 Task: Set the artist for AVI muxer to "Marlow".
Action: Mouse moved to (132, 17)
Screenshot: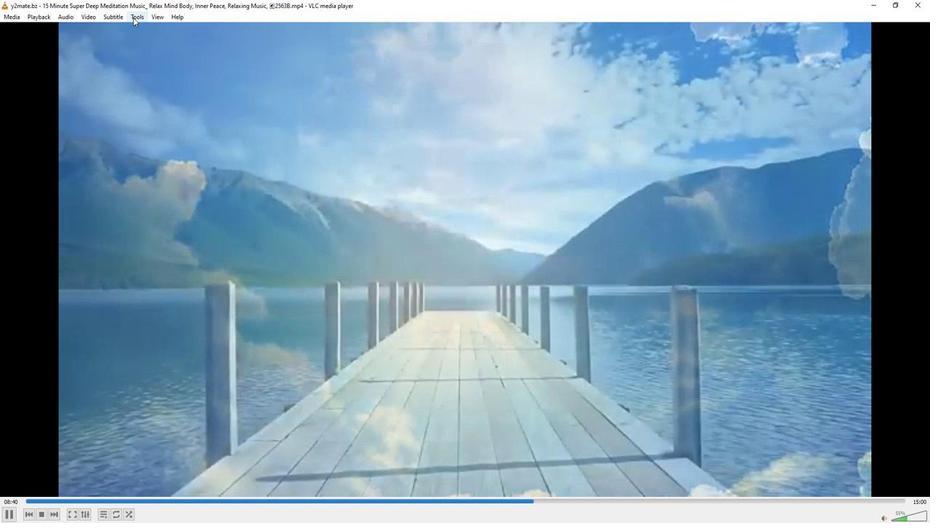 
Action: Mouse pressed left at (132, 17)
Screenshot: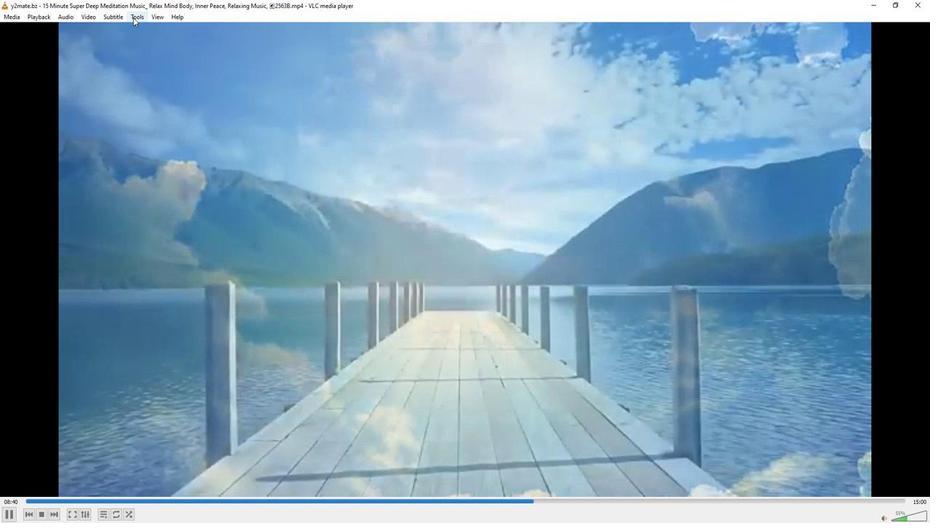 
Action: Mouse moved to (159, 130)
Screenshot: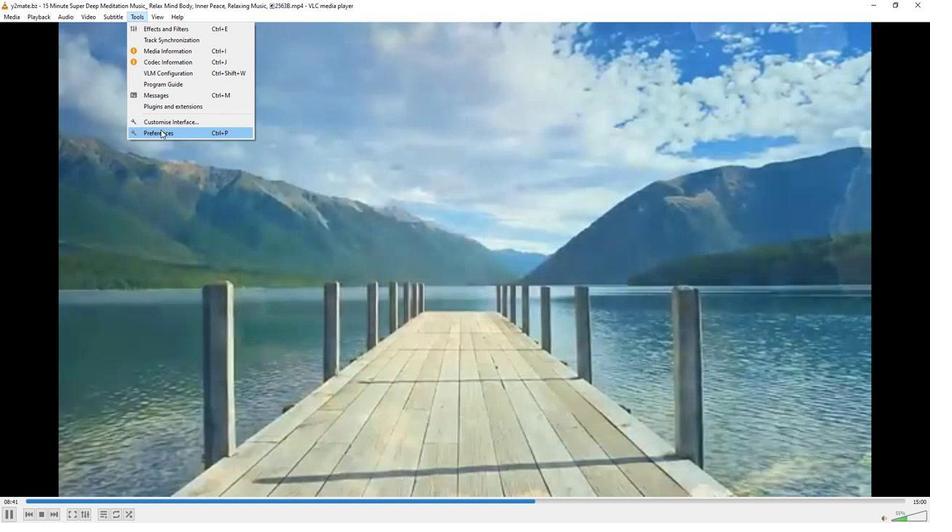 
Action: Mouse pressed left at (159, 130)
Screenshot: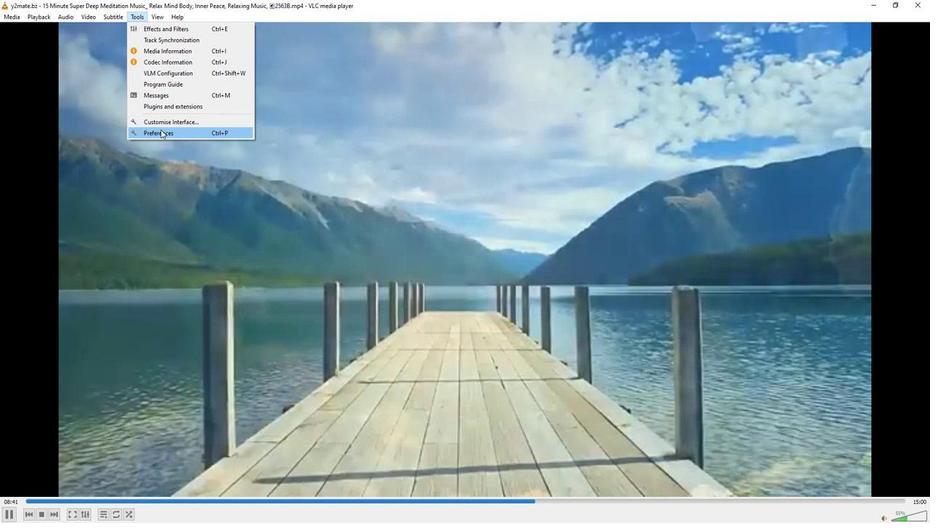 
Action: Mouse moved to (308, 423)
Screenshot: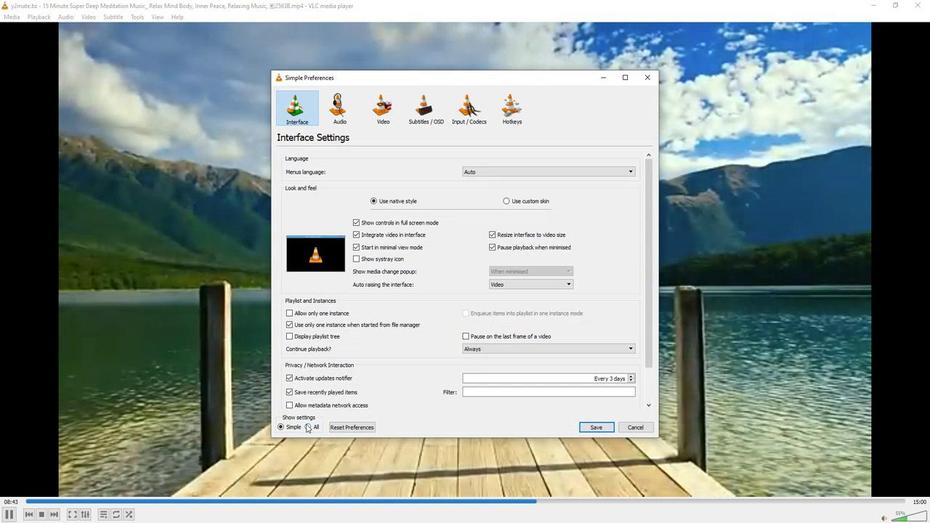 
Action: Mouse pressed left at (308, 423)
Screenshot: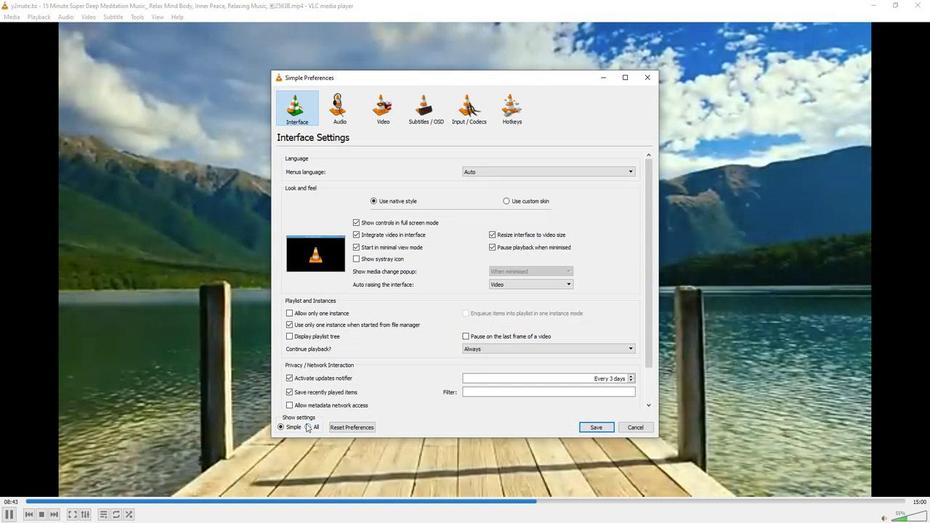 
Action: Mouse moved to (317, 352)
Screenshot: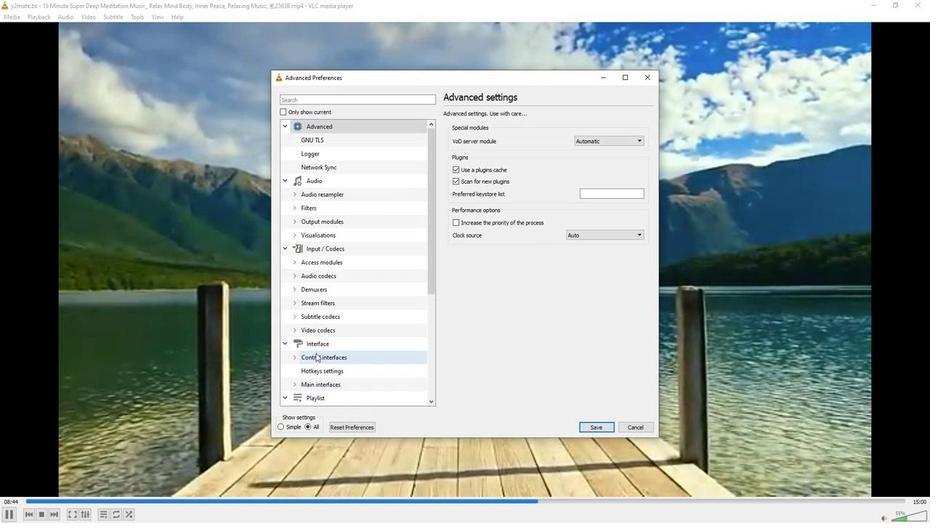 
Action: Mouse scrolled (317, 351) with delta (0, 0)
Screenshot: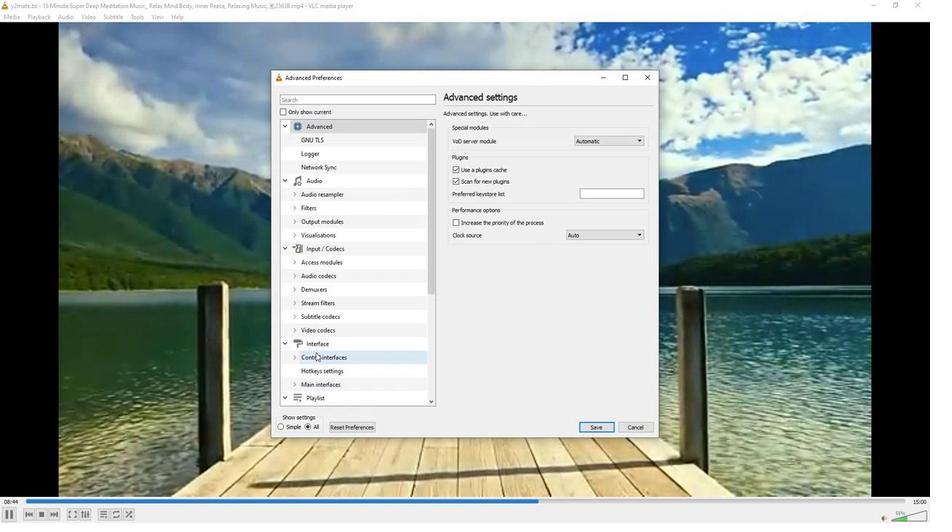 
Action: Mouse scrolled (317, 351) with delta (0, 0)
Screenshot: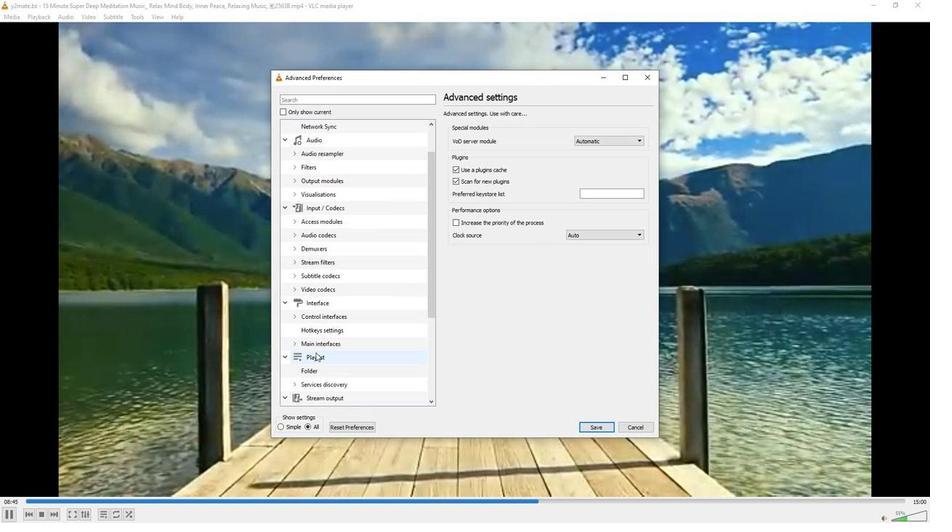
Action: Mouse moved to (295, 383)
Screenshot: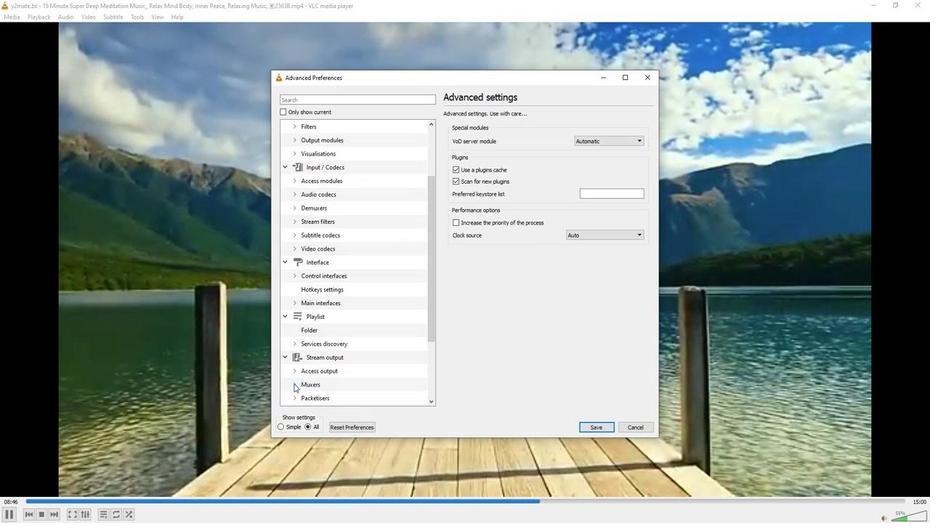 
Action: Mouse pressed left at (295, 383)
Screenshot: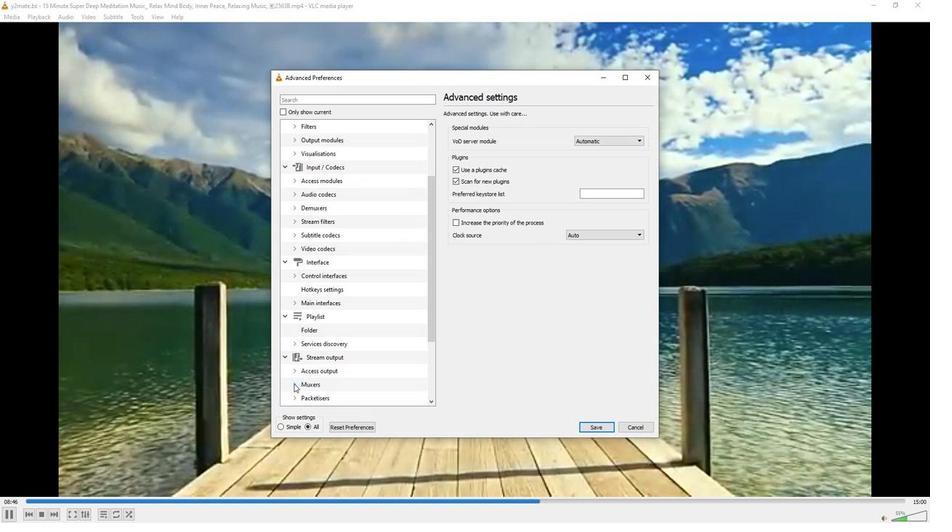 
Action: Mouse moved to (308, 375)
Screenshot: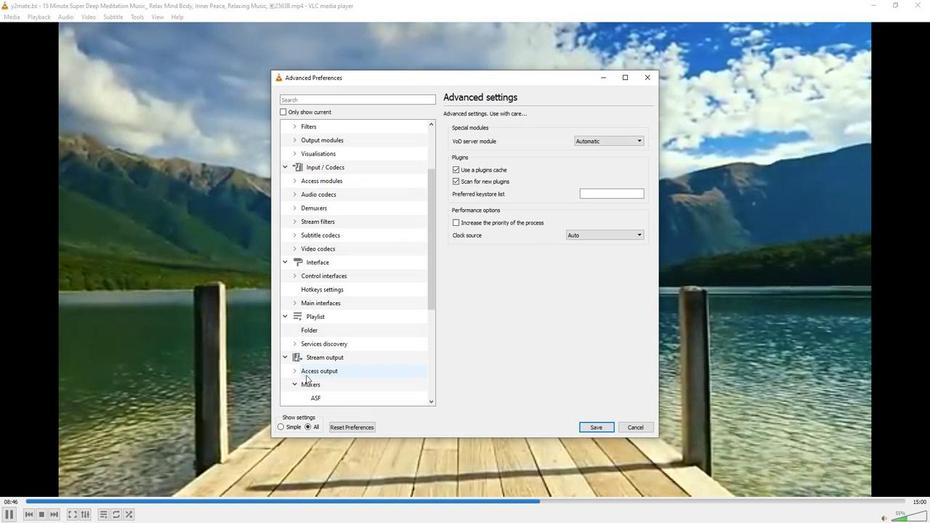 
Action: Mouse scrolled (308, 374) with delta (0, 0)
Screenshot: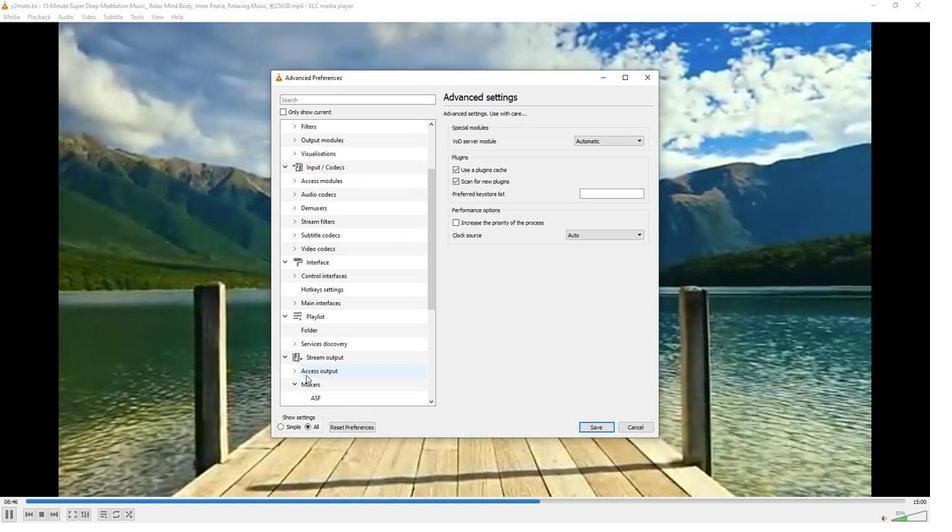 
Action: Mouse moved to (317, 370)
Screenshot: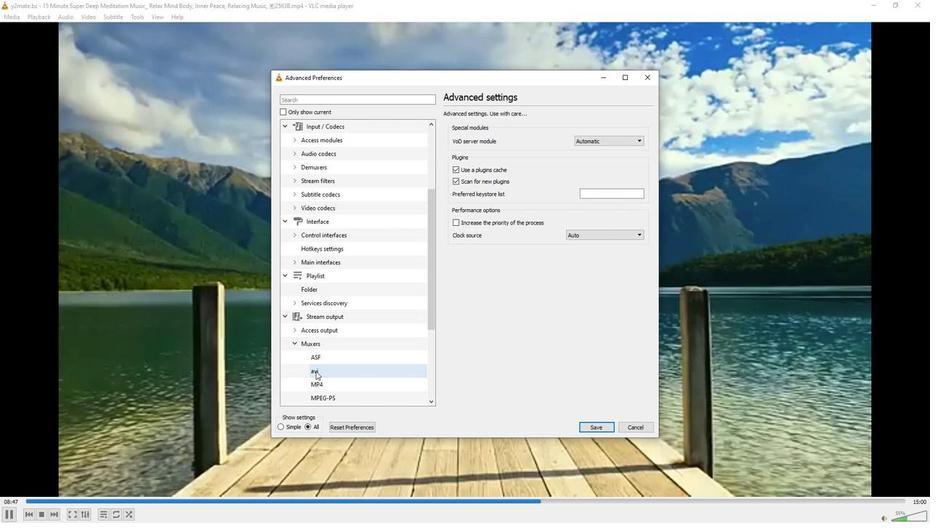 
Action: Mouse pressed left at (317, 370)
Screenshot: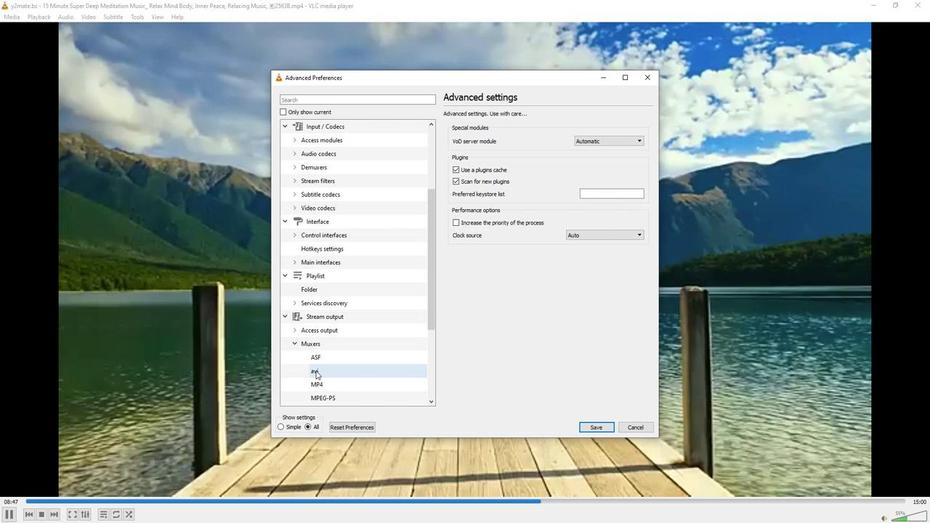 
Action: Mouse moved to (600, 130)
Screenshot: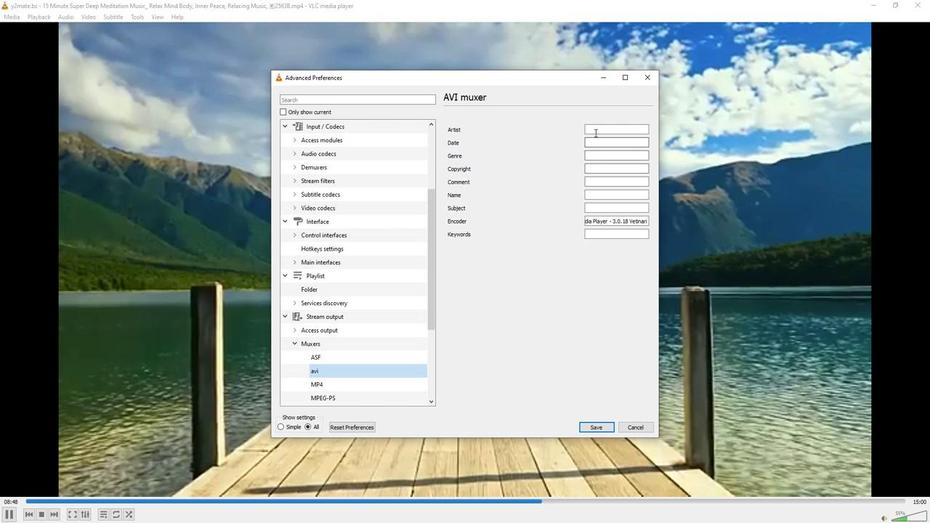 
Action: Mouse pressed left at (600, 130)
Screenshot: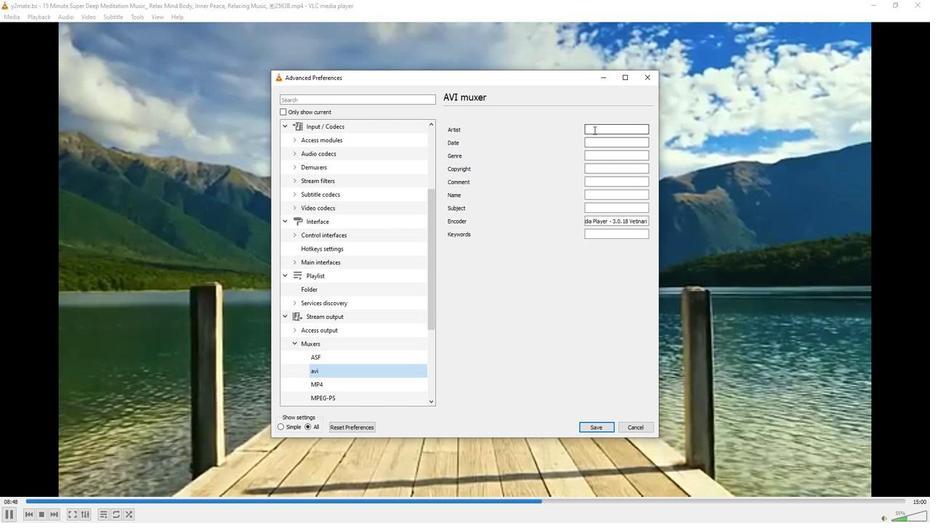 
Action: Mouse moved to (600, 130)
Screenshot: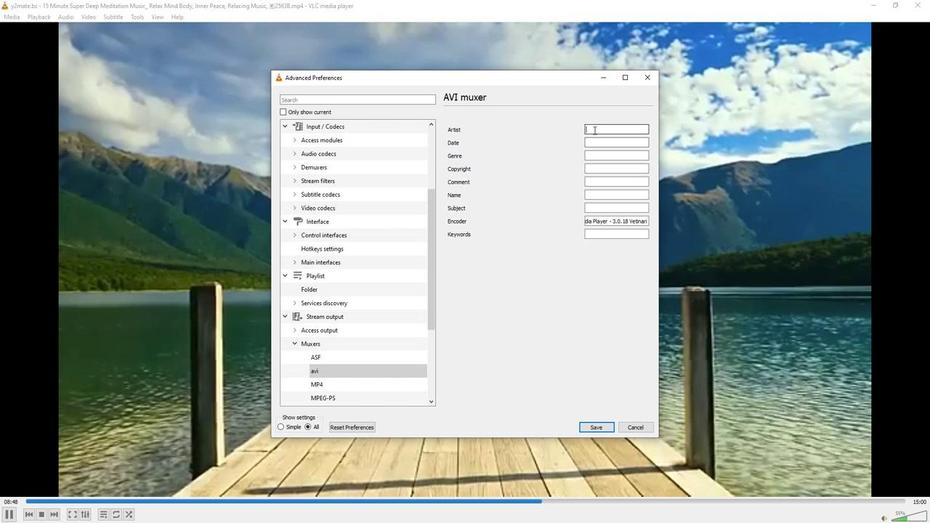 
Action: Key pressed <Key.shift>Marlow
Screenshot: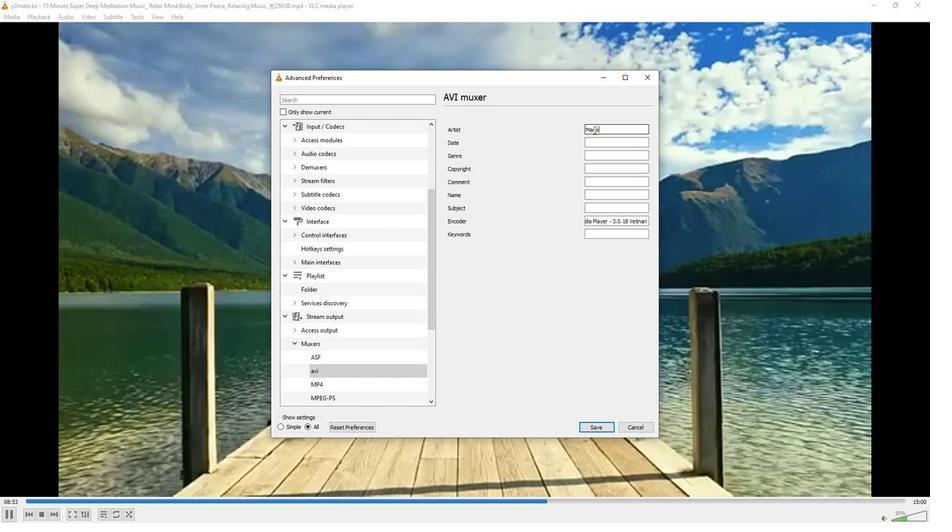 
Action: Mouse moved to (533, 312)
Screenshot: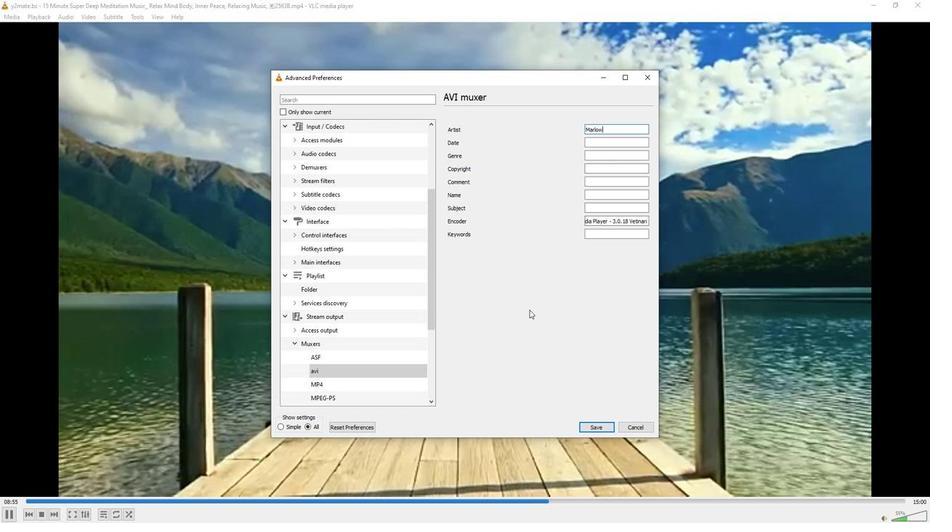 
